 Task: Click All filters in search with filters.
Action: Mouse moved to (535, 70)
Screenshot: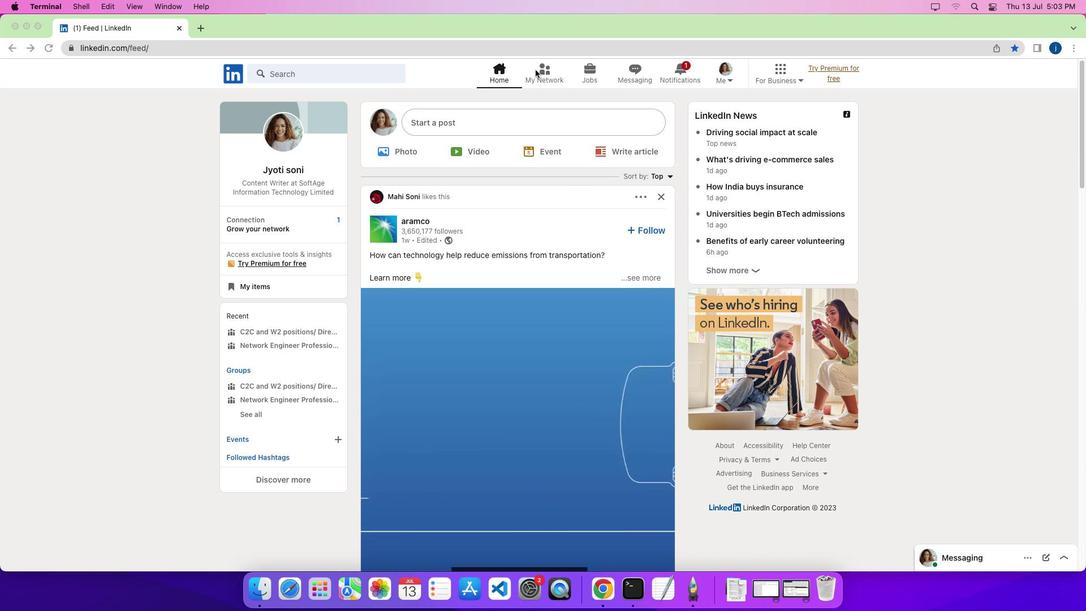 
Action: Mouse pressed left at (535, 70)
Screenshot: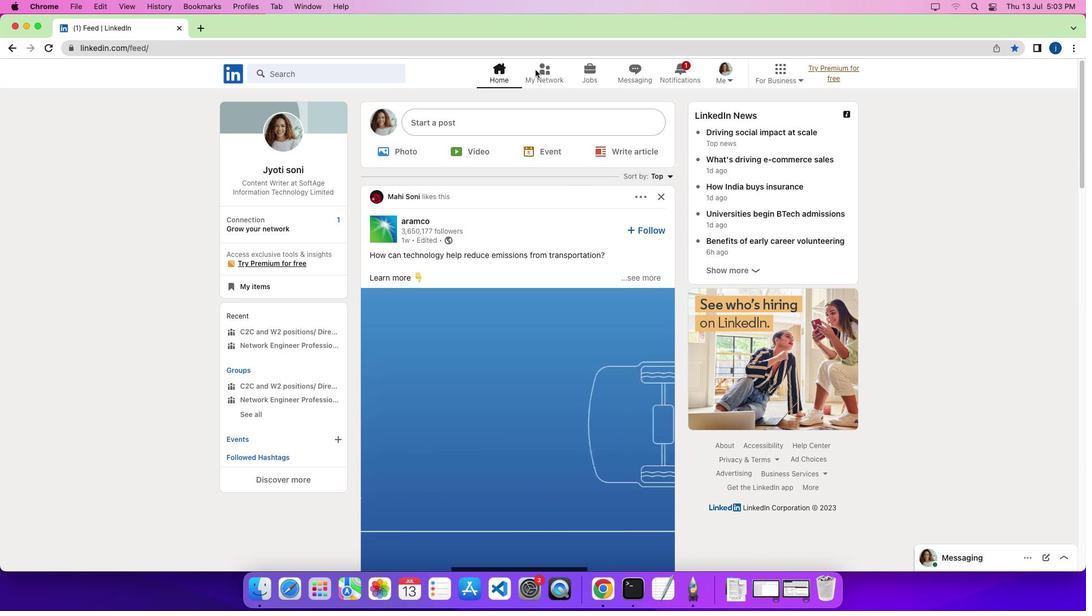 
Action: Mouse pressed left at (535, 70)
Screenshot: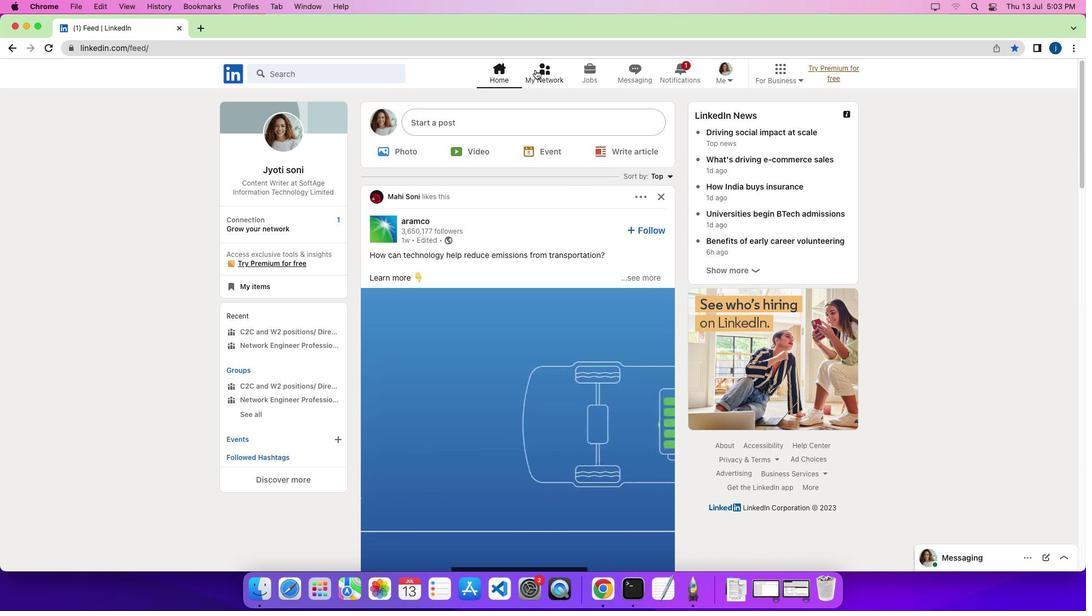 
Action: Mouse moved to (354, 127)
Screenshot: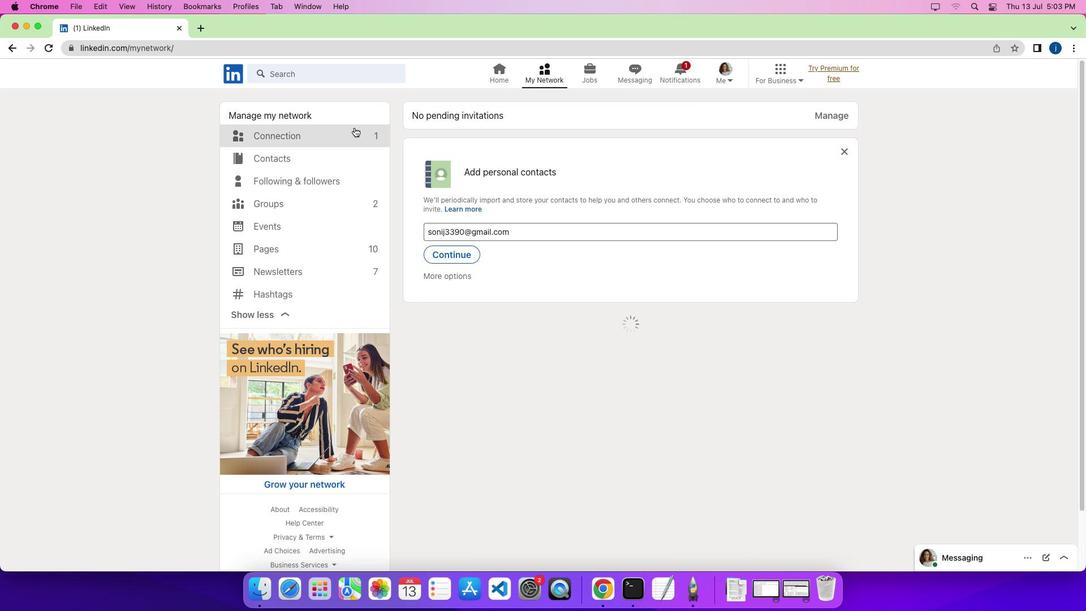 
Action: Mouse pressed left at (354, 127)
Screenshot: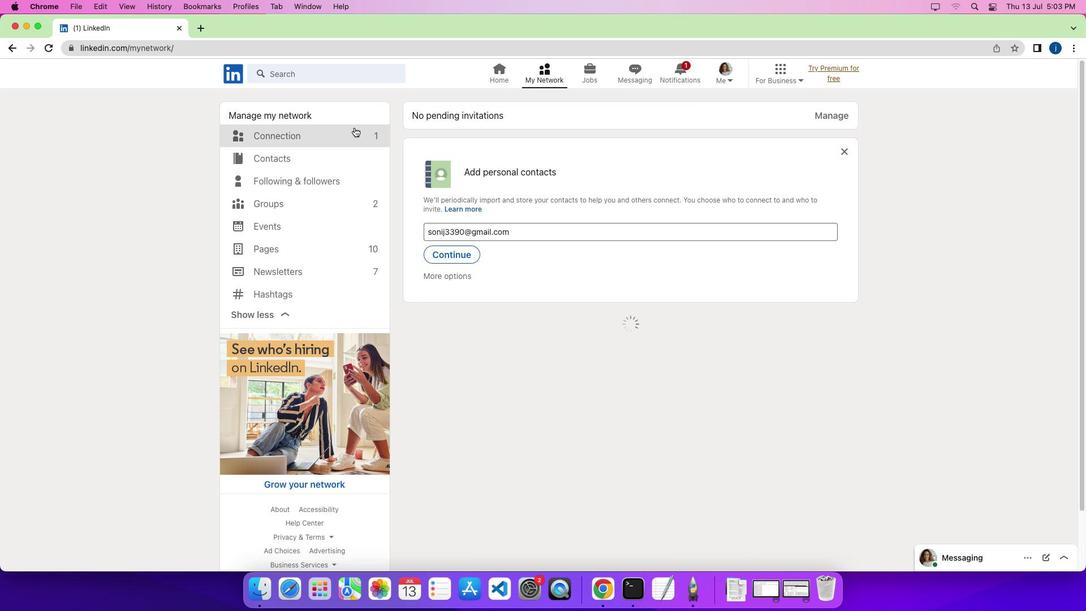 
Action: Mouse moved to (357, 130)
Screenshot: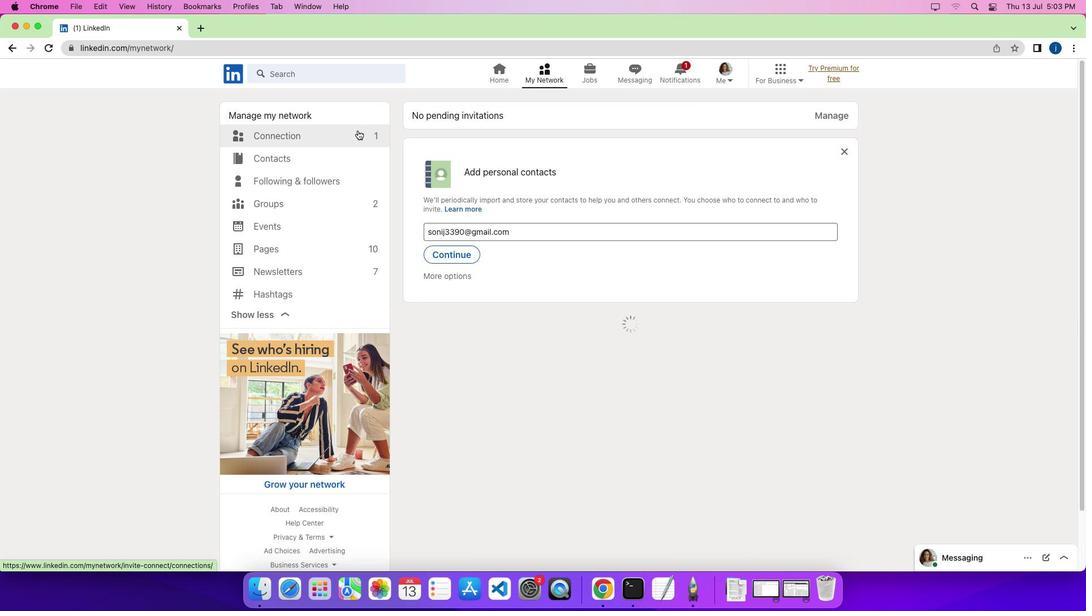 
Action: Mouse pressed left at (357, 130)
Screenshot: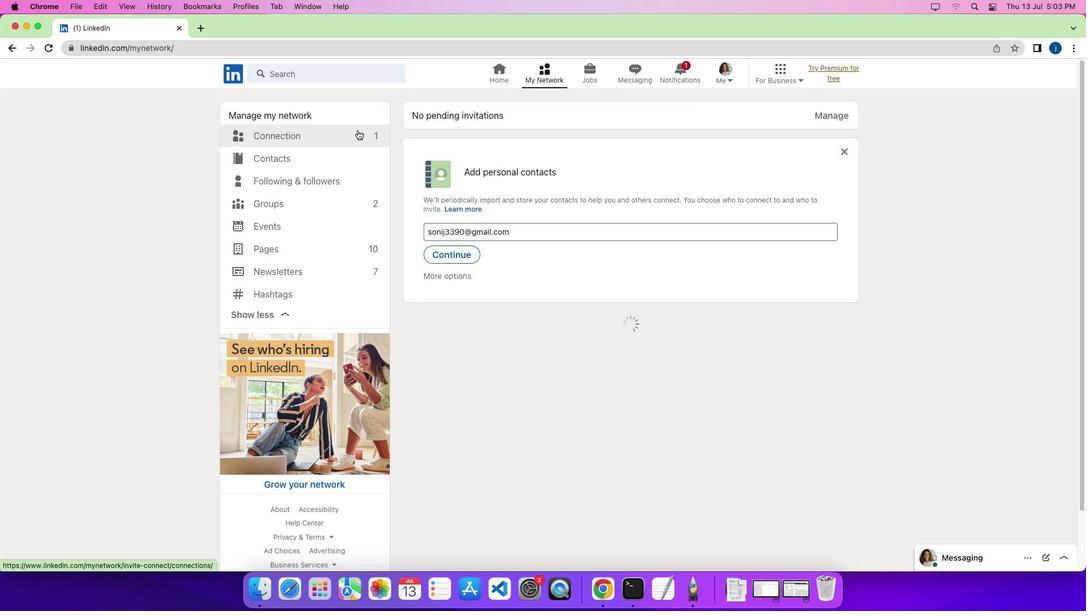 
Action: Mouse moved to (614, 138)
Screenshot: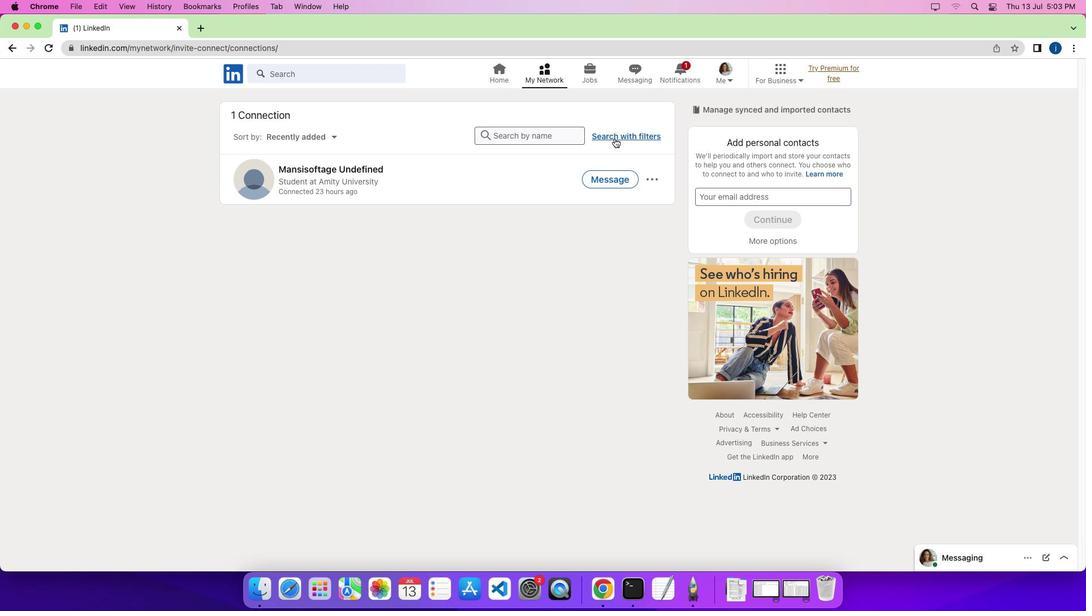 
Action: Mouse pressed left at (614, 138)
Screenshot: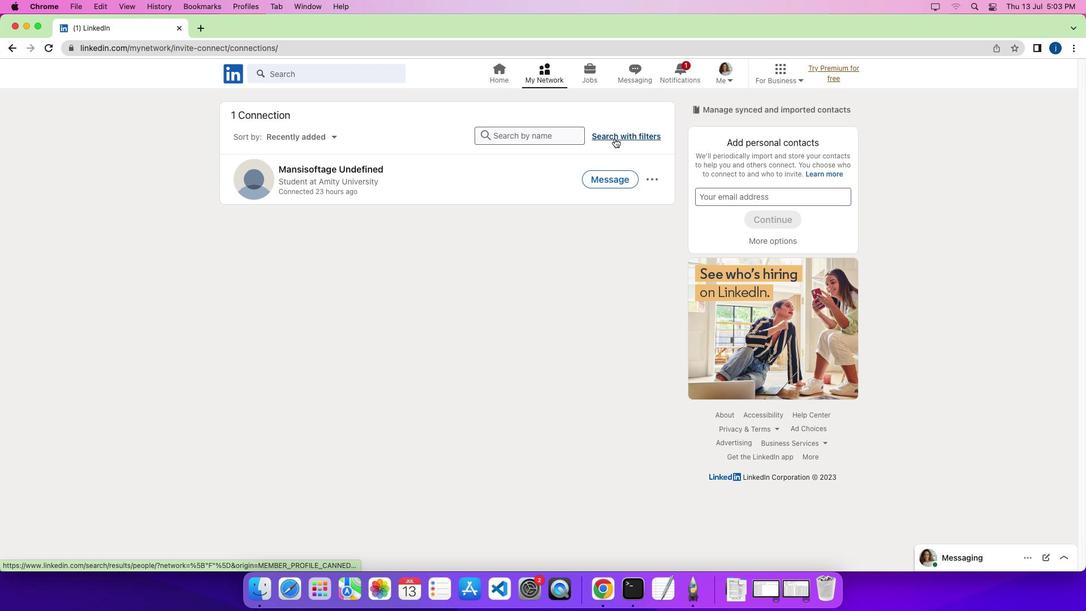 
Action: Mouse moved to (529, 104)
Screenshot: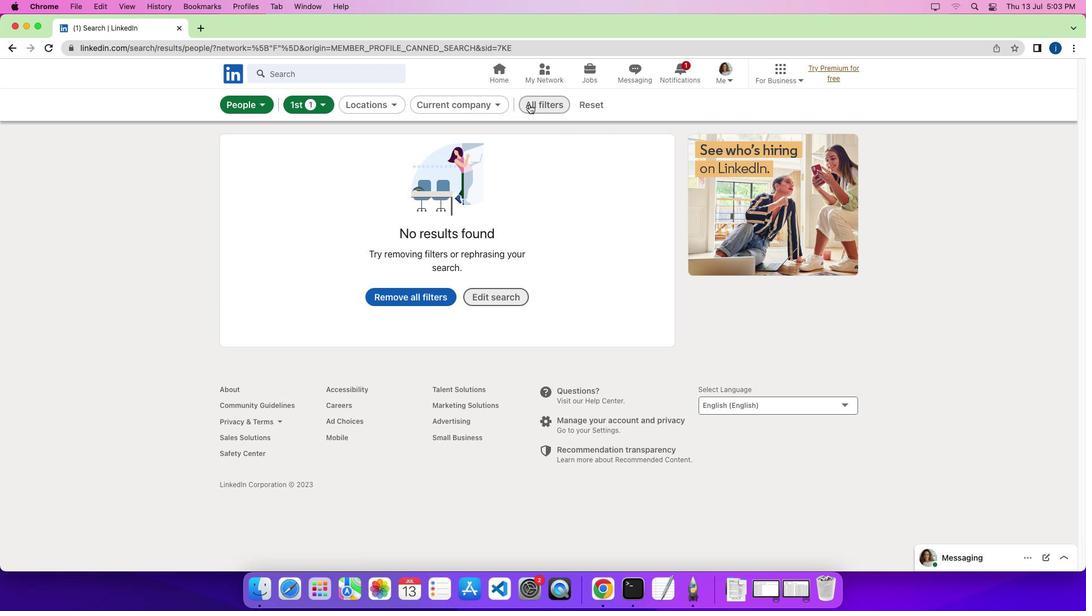 
Action: Mouse pressed left at (529, 104)
Screenshot: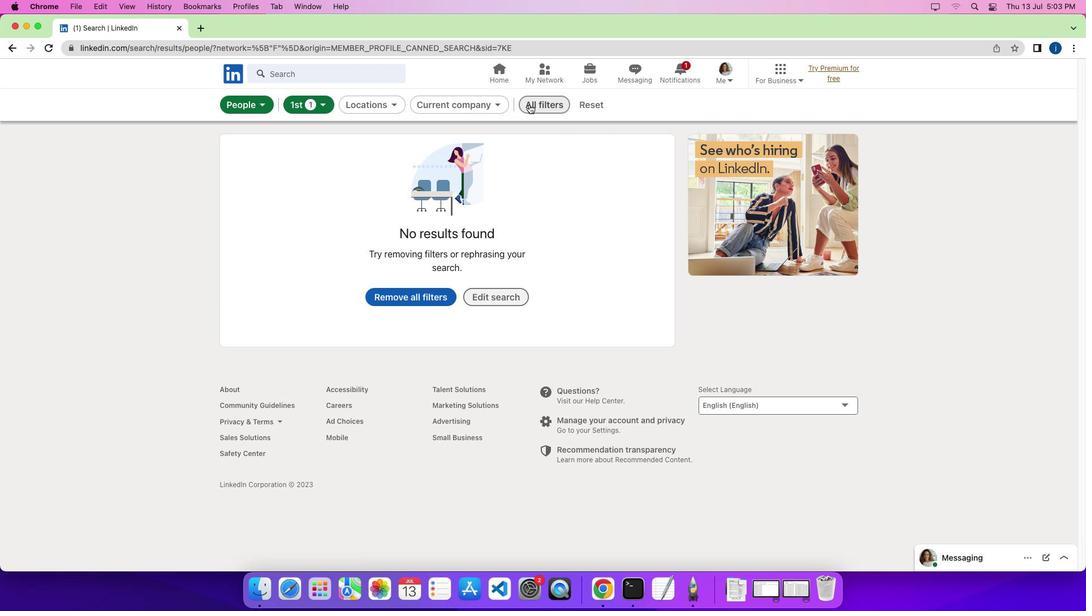 
Action: Mouse moved to (563, 175)
Screenshot: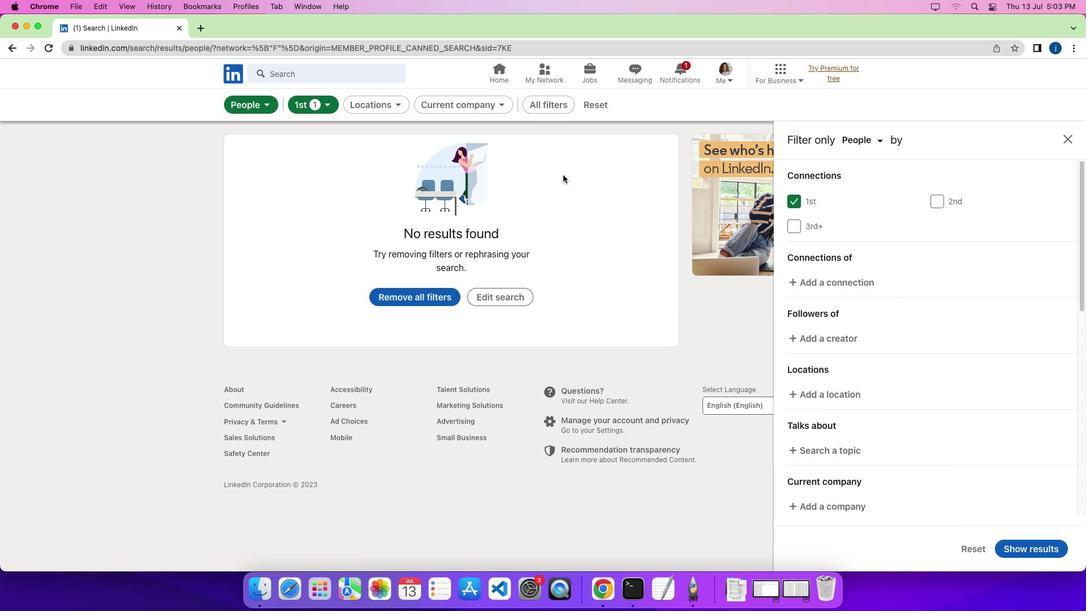 
